 Task: Create a section API Gateway Sprint and in the section, add a milestone Payment Gateway Integration in the project AgileCrest
Action: Mouse moved to (194, 401)
Screenshot: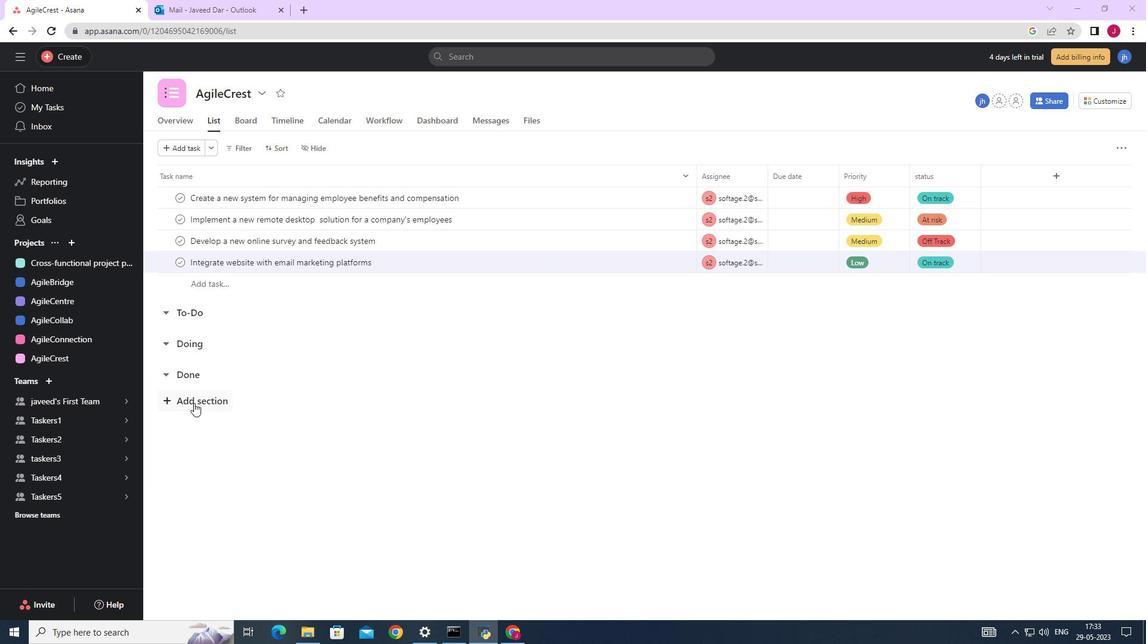 
Action: Mouse pressed left at (194, 401)
Screenshot: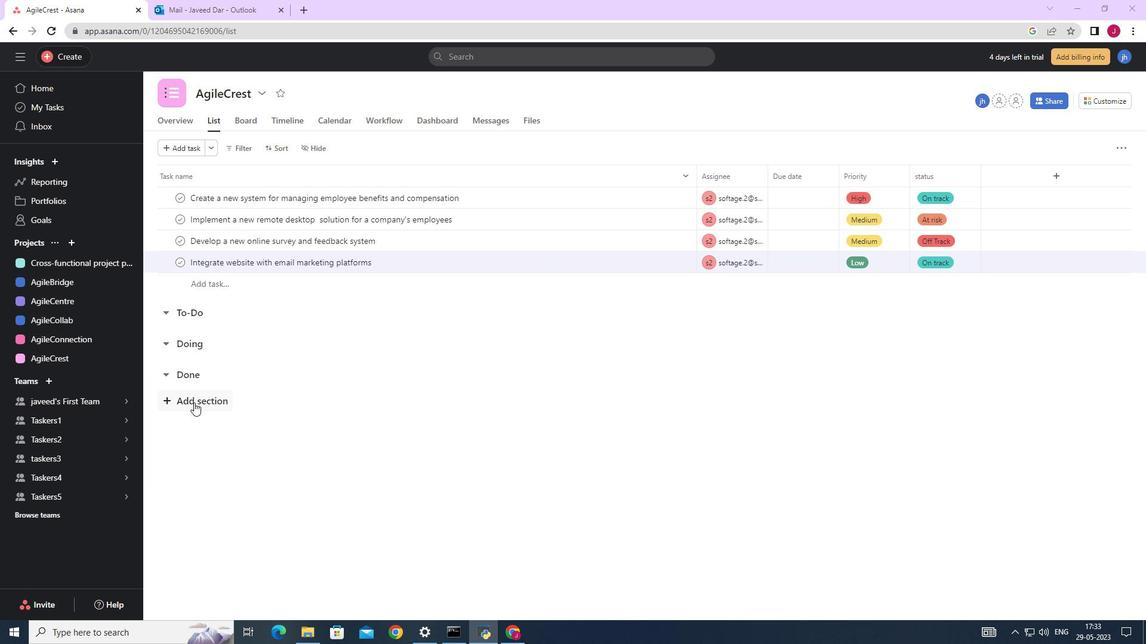 
Action: Mouse moved to (194, 401)
Screenshot: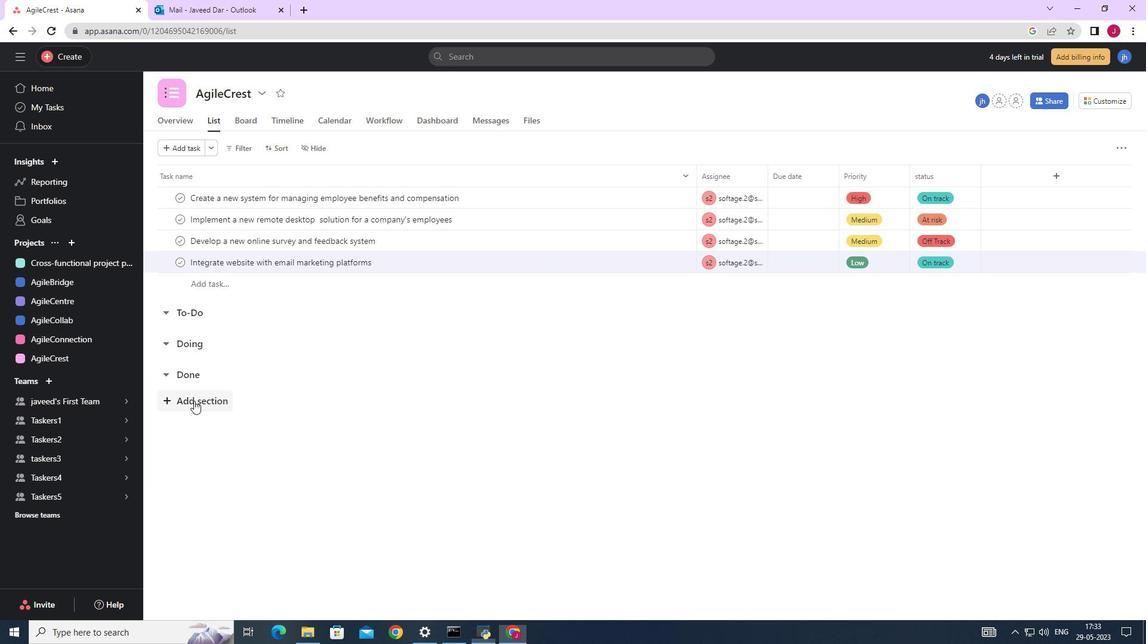 
Action: Key pressed <Key.caps_lock>APPI<Key.space><Key.backspace><Key.backspace><Key.backspace>I<Key.space>G<Key.caps_lock>ateway<Key.space><Key.caps_lock>S<Key.caps_lock>print<Key.enter><Key.caps_lock>P<Key.caps_lock>ayment<Key.space><Key.caps_lock>G<Key.caps_lock>ateway<Key.space><Key.caps_lock>I<Key.caps_lock>ntegration
Screenshot: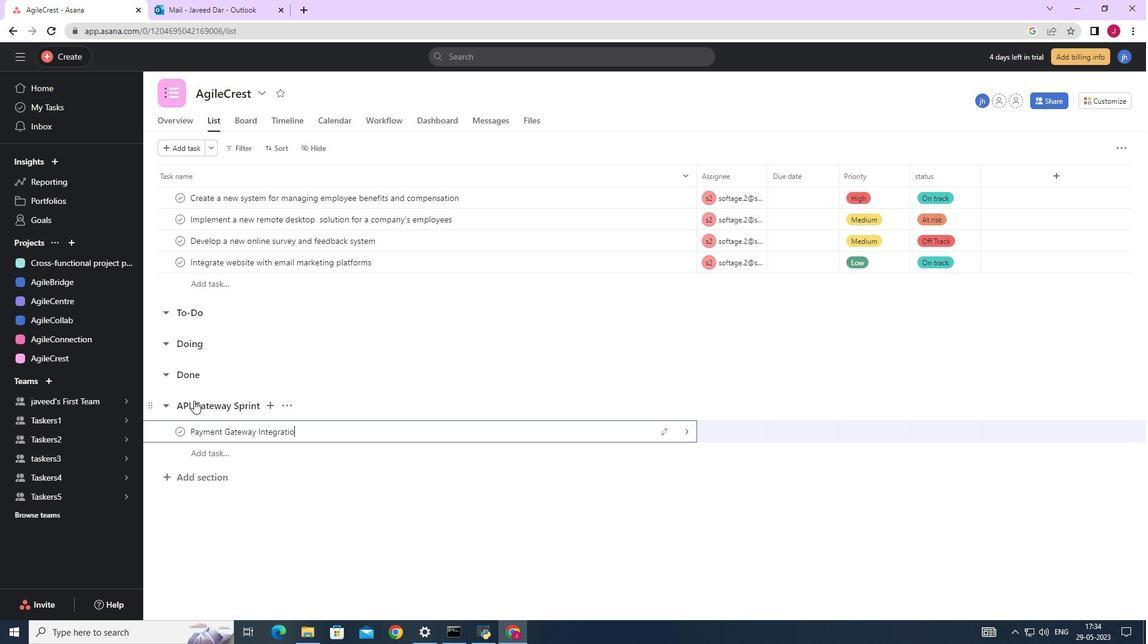 
Action: Mouse moved to (687, 435)
Screenshot: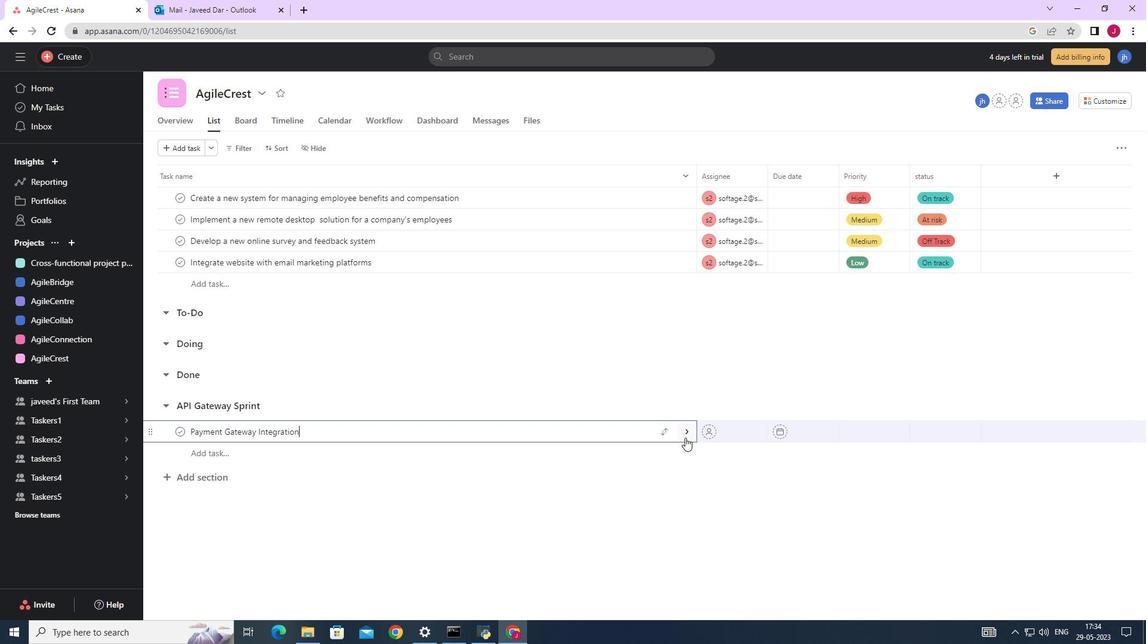 
Action: Mouse pressed left at (687, 435)
Screenshot: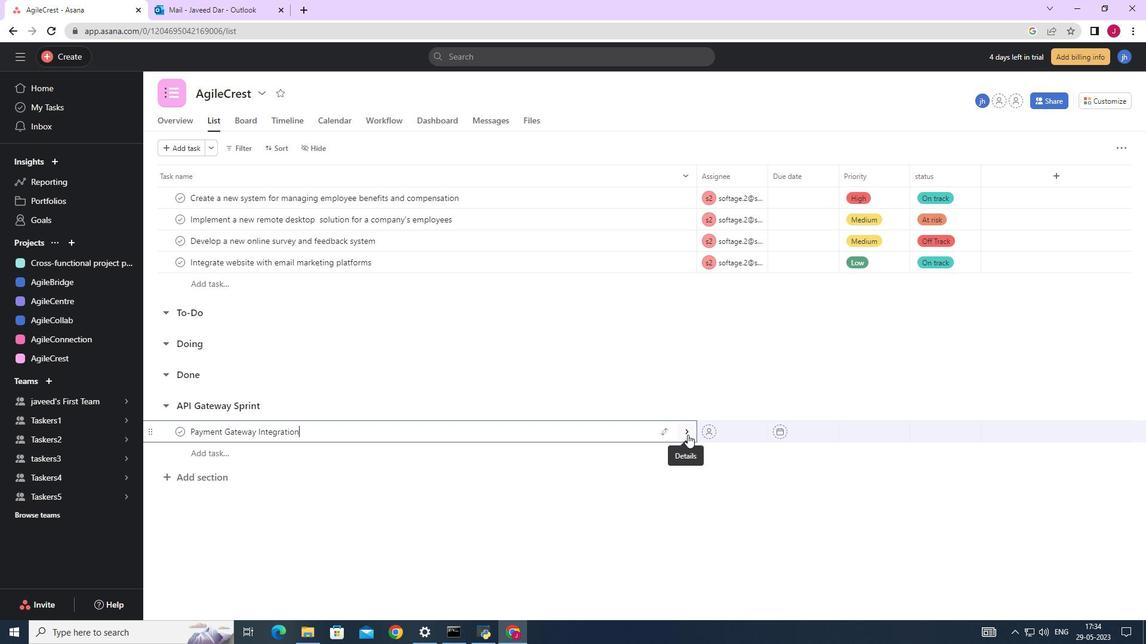 
Action: Mouse moved to (1098, 147)
Screenshot: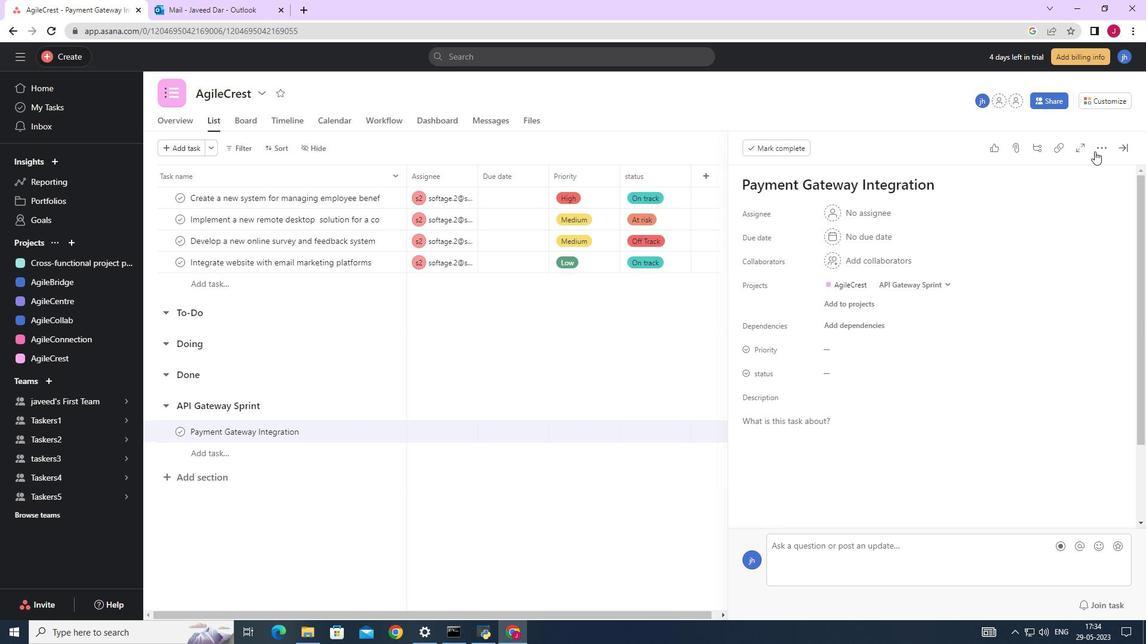 
Action: Mouse pressed left at (1098, 147)
Screenshot: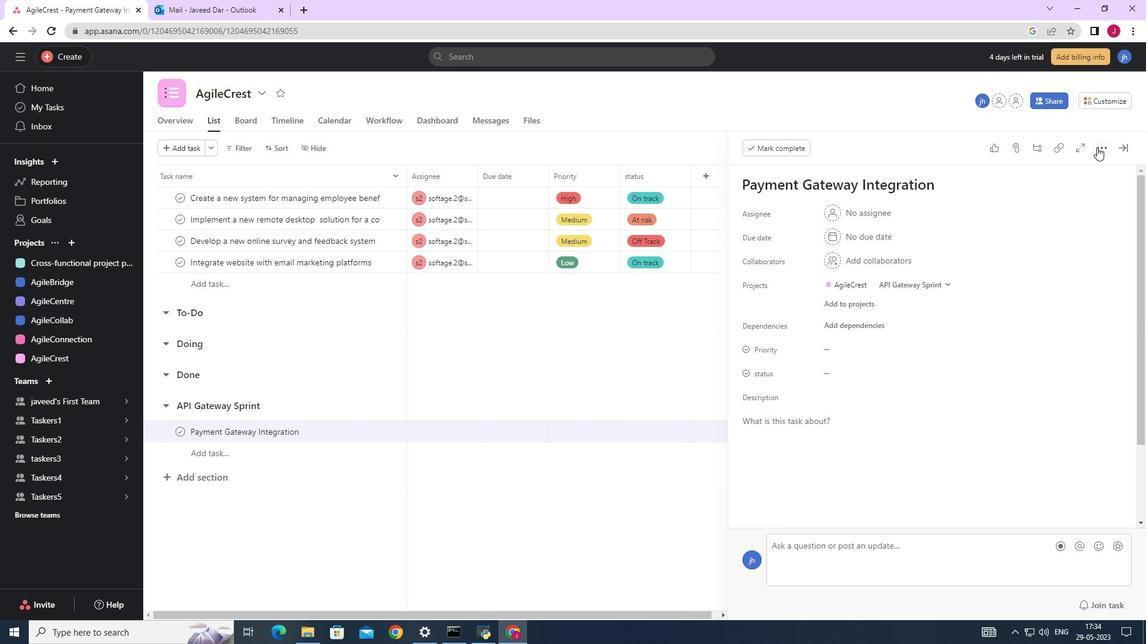 
Action: Mouse moved to (985, 195)
Screenshot: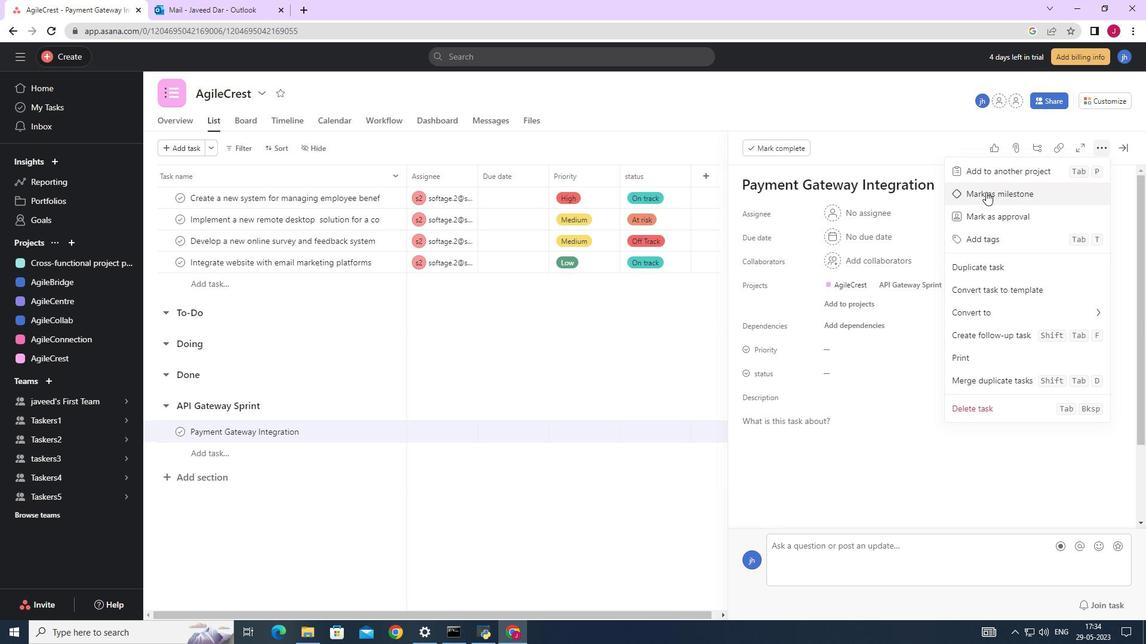 
Action: Mouse pressed left at (985, 195)
Screenshot: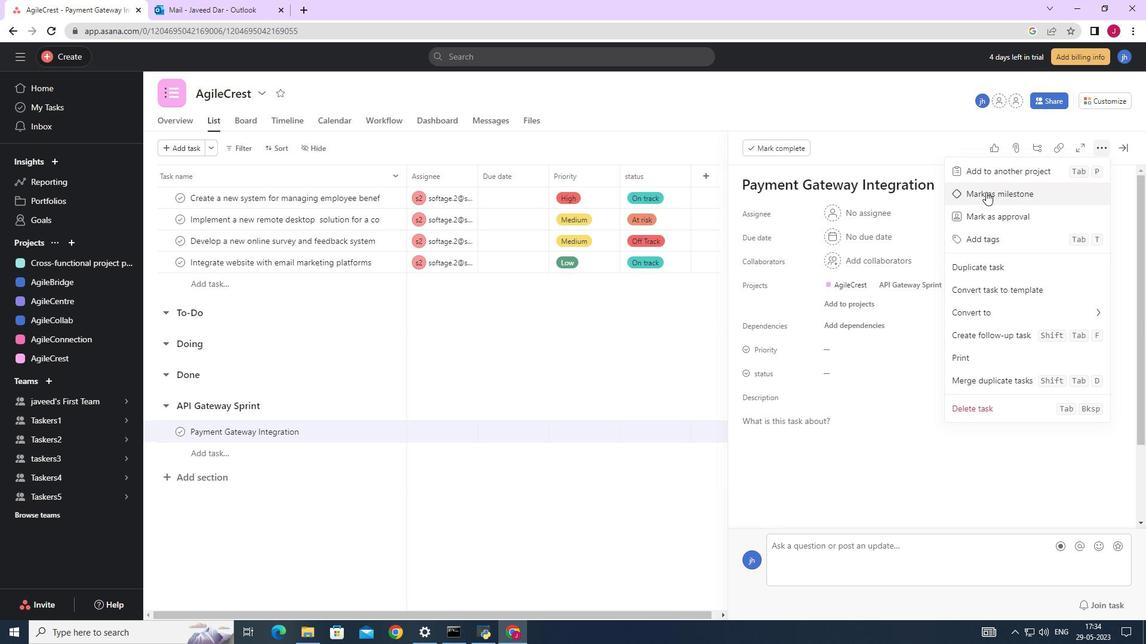 
Action: Mouse moved to (627, 345)
Screenshot: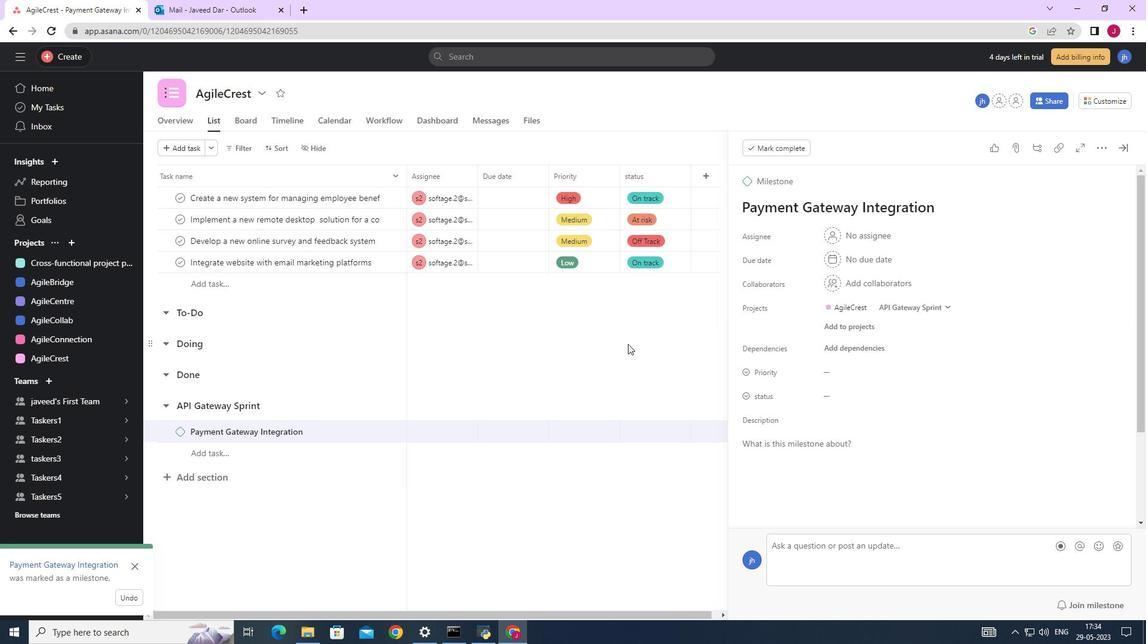 
Action: Mouse pressed left at (627, 345)
Screenshot: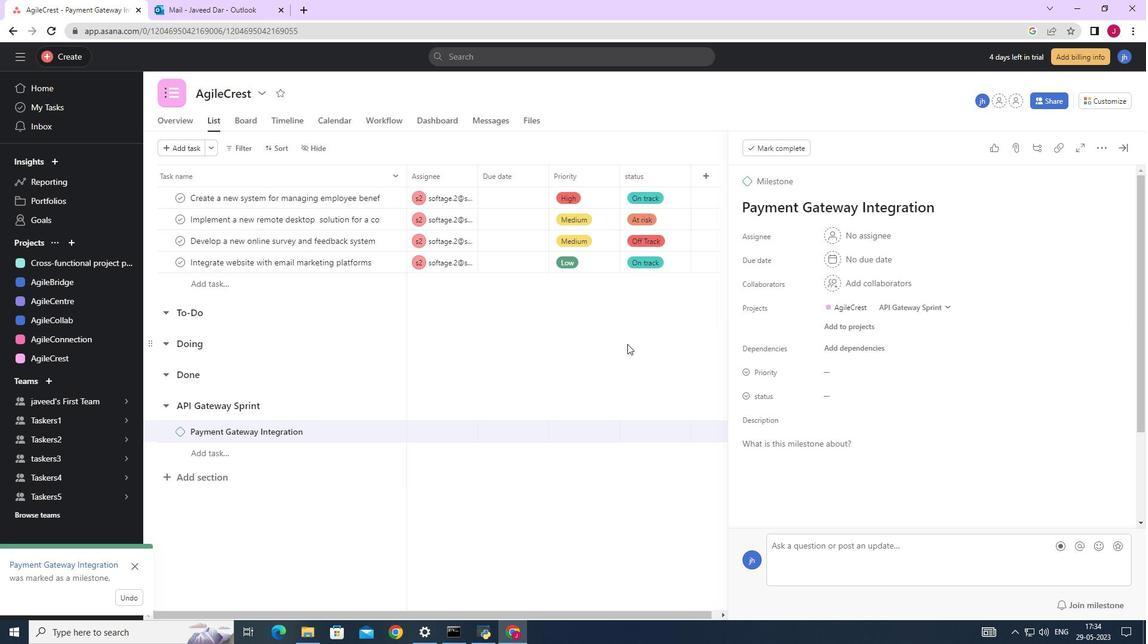 
